 Task: Find the maximum and minimum elements in an array using a JavaScript function.
Action: Mouse moved to (59, 6)
Screenshot: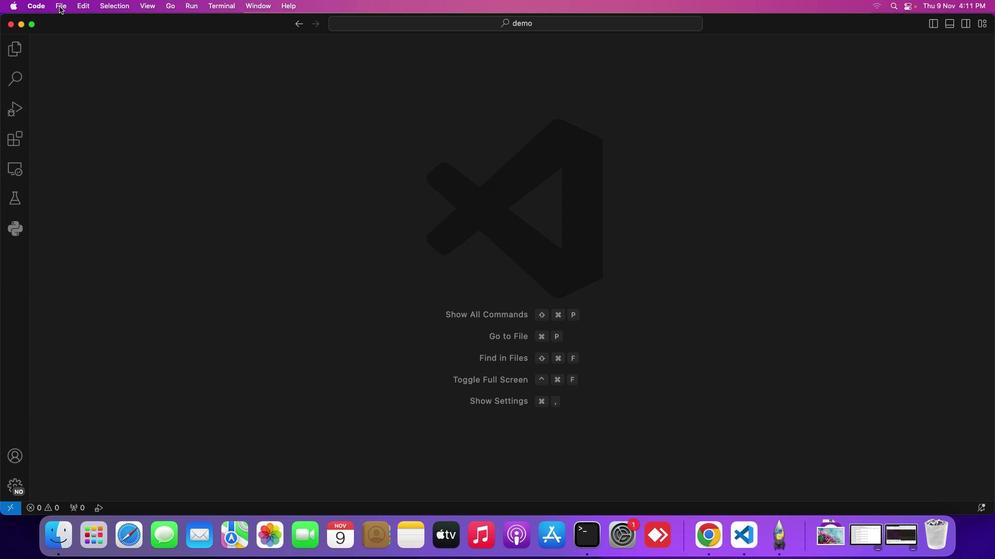 
Action: Mouse pressed left at (59, 6)
Screenshot: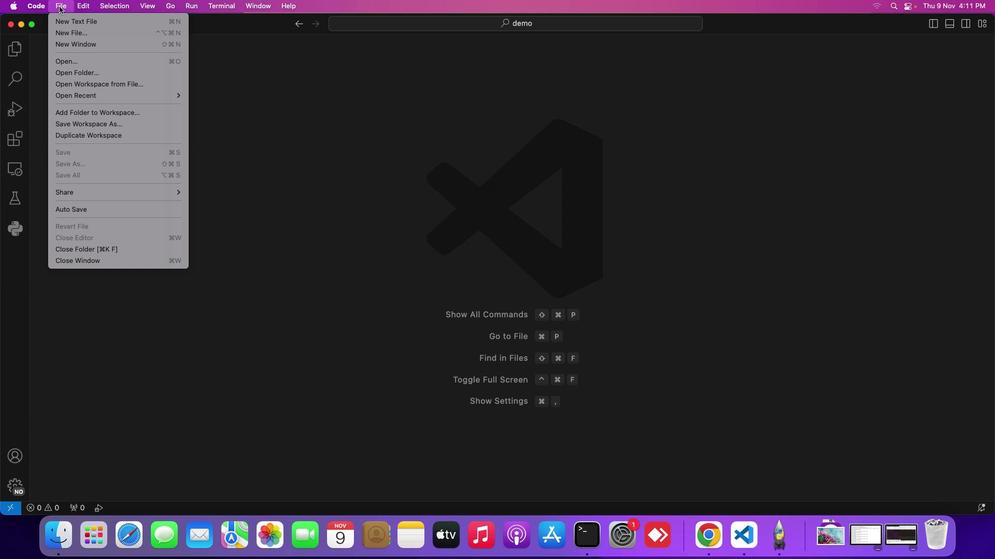 
Action: Mouse moved to (70, 18)
Screenshot: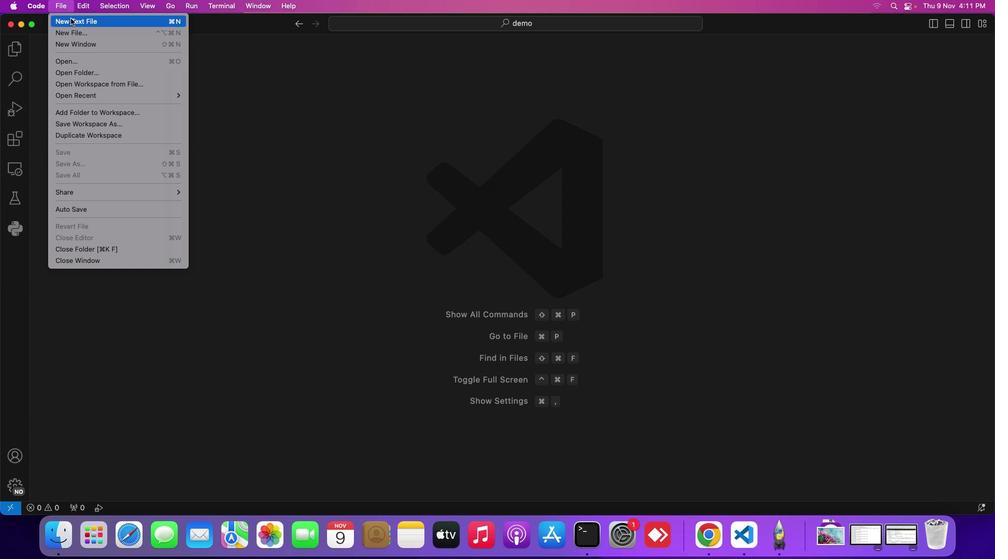 
Action: Mouse pressed left at (70, 18)
Screenshot: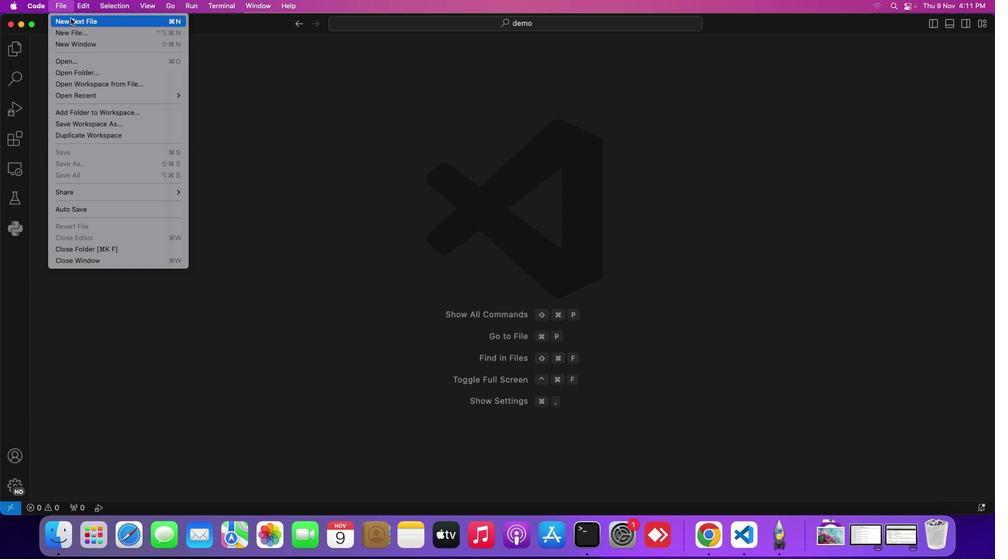 
Action: Mouse moved to (368, 175)
Screenshot: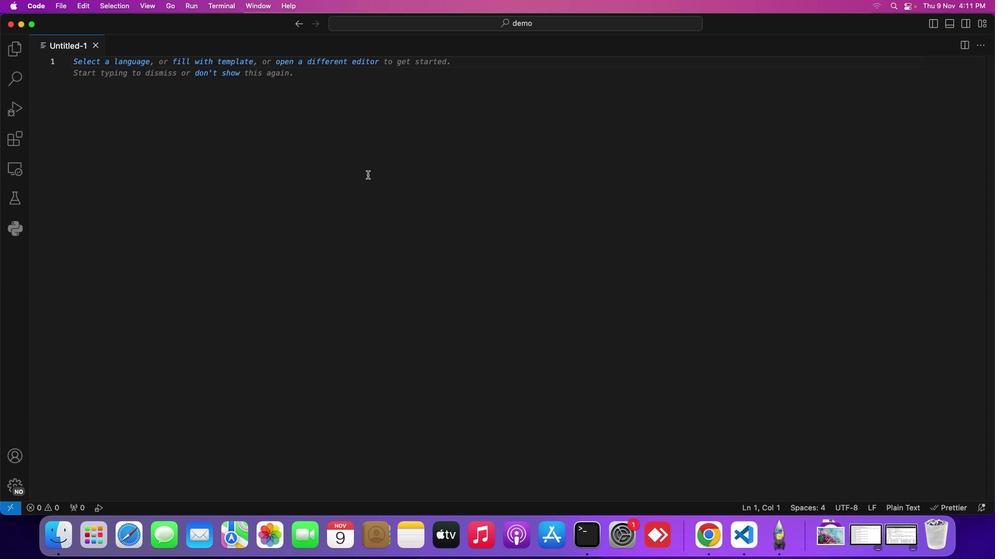 
Action: Key pressed Key.cmd
Screenshot: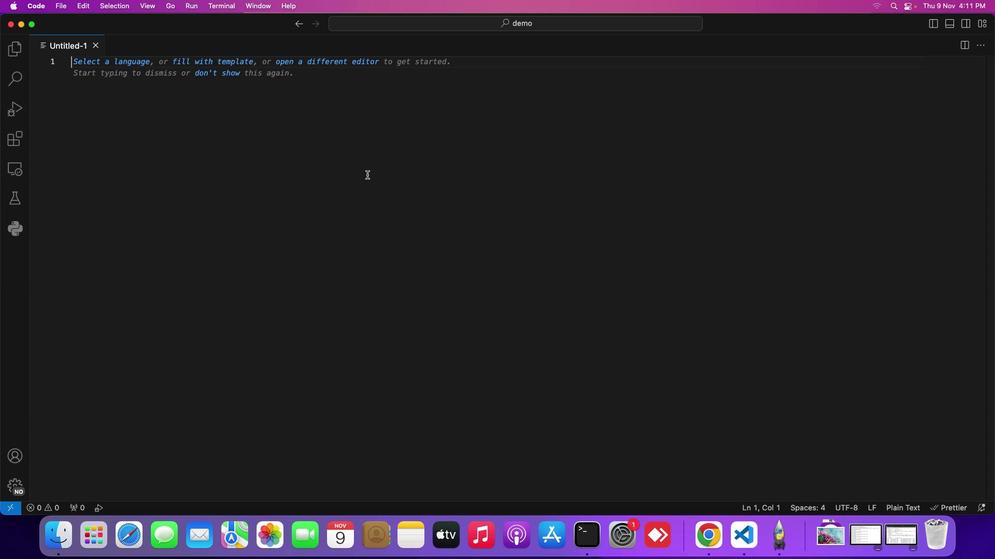 
Action: Mouse moved to (367, 175)
Screenshot: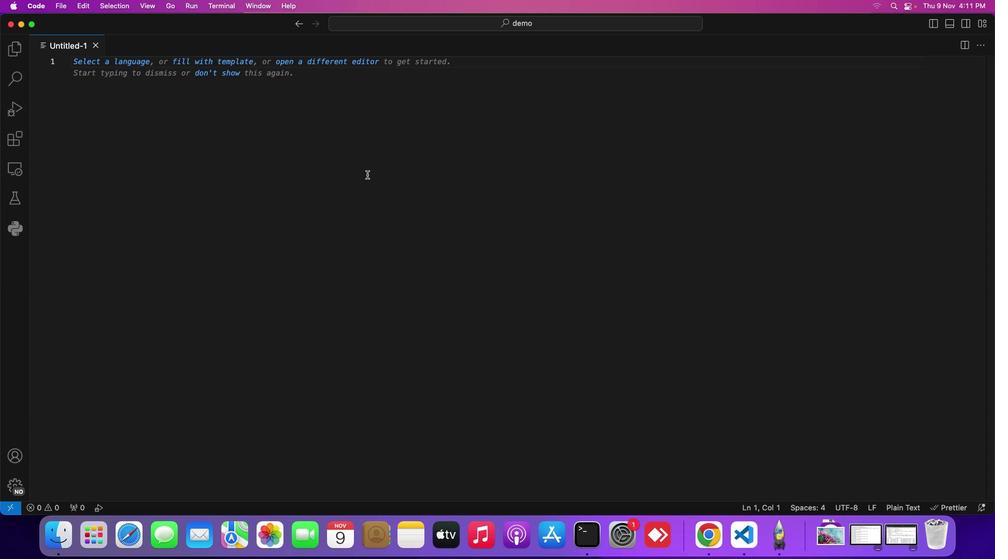 
Action: Key pressed 's'
Screenshot: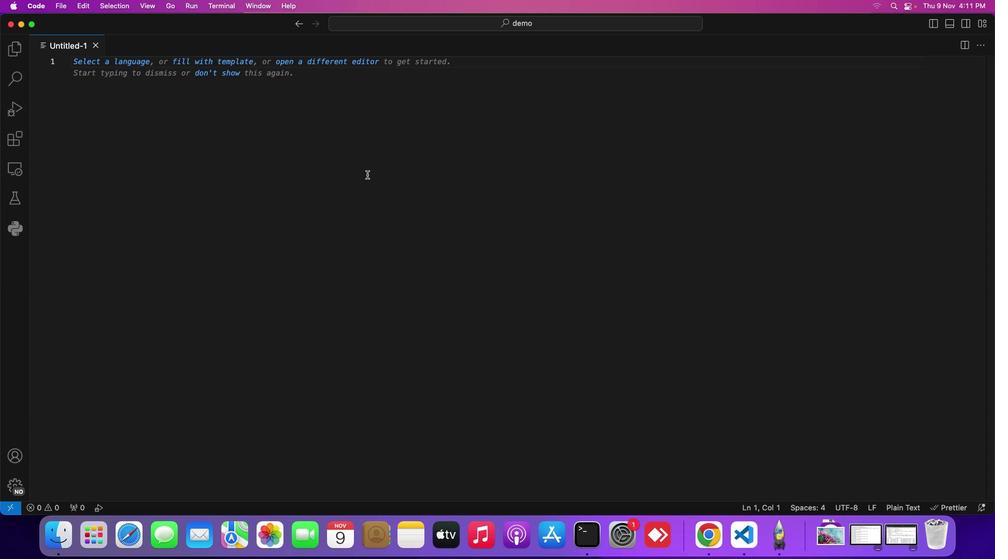 
Action: Mouse moved to (509, 217)
Screenshot: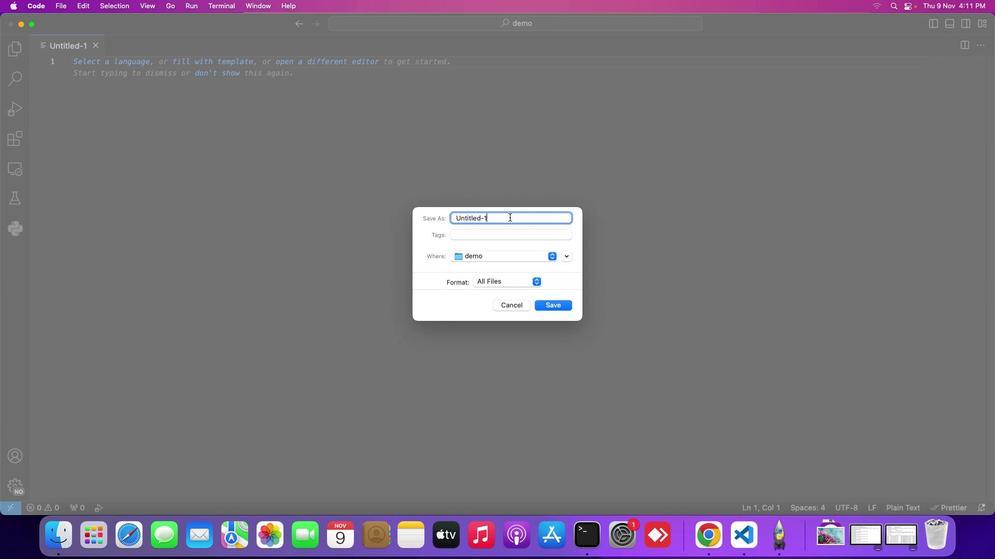 
Action: Mouse pressed left at (509, 217)
Screenshot: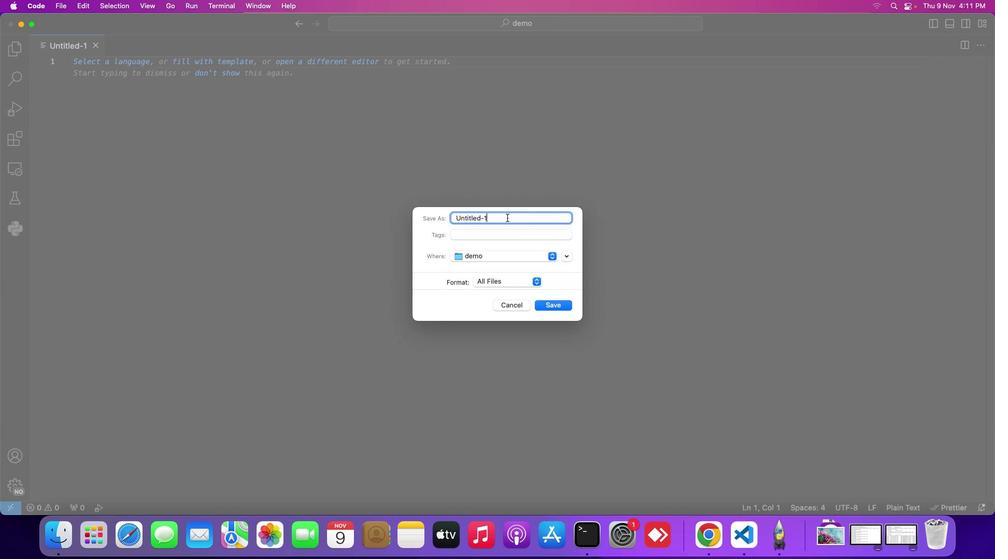 
Action: Mouse moved to (493, 223)
Screenshot: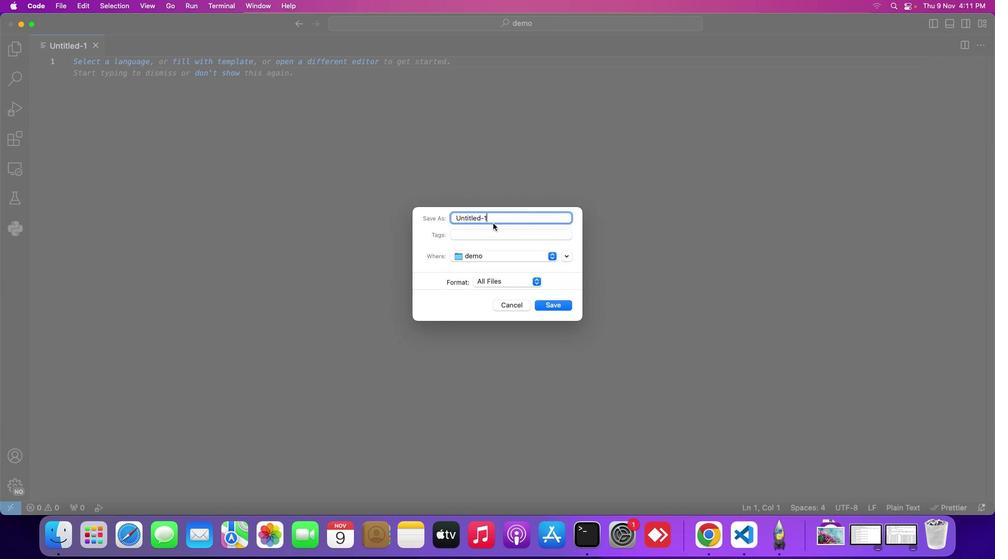 
Action: Key pressed Key.backspaceKey.backspaceKey.backspaceKey.backspaceKey.backspaceKey.backspaceKey.backspaceKey.backspaceKey.backspaceKey.backspaceKey.shift_r'M''a''x'Key.shift_r'M''i''n''.''j''s'Key.enter'/''/'Key.space'f''u'Key.backspaceKey.backspace'f'Key.backspaceKey.shift_r'F''u''n''c''t''i''o''n'Key.space't''o'Key.space'i'Key.backspace'f''i''n''d'Key.space't''h''e'Key.space'm''i''n''i''m''u''m'Key.space'a''n''d'Key.space'm''x'Key.backspace'a''x''i''m''u''m'Key.space'e''l''e''m''e''n''t''s'Key.space'i''n'Key.space'a''n'Key.space'a''r''r''a''y'Key.enter'f''u''n''c''t''i''o''n'Key.space'f''i''n''d'Key.shift_rKey.shift_rKey.shift_r'M''i''n'Key.shift_r'M''a''x'Key.shift_r'(''a''r''r'Key.rightKey.spaceKey.shift_r'{'Key.enter'/''/'Key.spaceKey.shift_r'C''h''e''c''k'Key.space'i''f'Key.space't''h''e'Key.space'a''r''r''a''y'Key.space'i''s'Key.space'e''m''p''t''y'Key.enter'i''f'Key.spaceKey.shift_r'(''a''r''r''.'Key.spaceKey.backspace'l''e''n''f''t'Key.backspaceKey.backspace'g''t''h'Key.space'=''='Key.space'0'Key.rightKey.shift_rKey.shift_r'{'Key.backspaceKey.spaceKey.shift_r'{'Key.enter'r''e''t''u''r''n'Key.spaceKey.shift_r'"'Key.shift_r'A''r''r''a''y'Key.space'i''s'Key.space'e''m''p''t''y'Key.right';'Key.downKey.enterKey.enter'/''/'Key.spaceKey.shift_r'I''n''i'Key.backspaceKey.backspace'n''i''t''i''a''l''i''z''e'Key.space'v''a''r''i''a''b''l''e'Key.spaceKey.backspace's'Key.space't''o'Key.space's''t''o''r''e'Key.space't''h''e'Key.space'm''a''x'Key.backspaceKey.backspace'i''n''i''m''u''m'Key.space'a''n''d'Key.space'm''a''x''i''m''u''m'Key.space'v''a''l''u''e''s'Key.enter'l''e''t'Key.space'm''i''n'Key.space'='Key.space'a''r''r''r'Key.backspace']'Key.backspace'[''0'Key.right';'Key.enter'l''e''t'Key.space'm''a''x'Key.space'='Key.space'a''r''r''[''0'Key.right';'Key.enterKey.enter'/''/'Key.spaceKey.shift_r'I''t''e''r''a''t''e'Key.space't''h''r''o''u''g''t''h'Key.space't''h''e'Key.space'a''r''r''a''y'Key.space's''t''a''r''t''i''n''g'Key.space'f''r''o''m'Key.space't''h''e'Key.space's''e''c''o''r'Key.backspace'n''d'Key.space'e''l''e''m''e''n''t'Key.enter'f''o''r'Key.spaceKey.shift_r'(''l''e''t'Key.space'i'Key.space'='Key.space'1'';'Key.space'i'Key.shift_r'<'Key.space'a'Key.backspaceKey.leftKey.leftKey.spaceKey.rightKey.space'a''r''r''.''l''e''n'Key.enter';'Key.space'i'Key.shift_r'+''+'Key.rightKey.rightKey.leftKey.backspaceKey.rightKey.spaceKey.shift_r'{'Key.enter'/''/'Key.space'i''f'Key.space't''h''e'Key.space'c''u''r''r''e''n''t'Key.space'e''l''e''m''e''n''t'Key.space'i'Key.spaceKey.backspace's'Key.space's''m''a''l''l''e''r'Key.space't''h''a''n'Key.space't''h''e'Key.space'c''u''r''r''e''n''t'Key.space'm''i''n'','Key.space'u''p''d''a''t''e'Key.space'm''i''n'Key.enter'i''f'Key.spaceKey.shift_r'(''a''r''r''[''i'Key.rightKey.spaceKey.shift_r'<'Key.space'm''i''n'Key.rightKey.spaceKey.shift_r'{'Key.enter'm''i''n'Key.space'='Key.space'a''r''r''[''i'Key.right';'Key.downKey.enter'/''/'Key.spaceKey.shift_r'I''f'Key.space't''h''e'Key.space'c''u''r''r''e''n''t'Key.space'e''l''e''m''e''n''t'Key.space'i''s'Key.space'l''a''r''g''e''r'Key.space't''h''e'Key.backspace'a''n'Key.space't''h''e'Key.space'c''u''r''r''e''n''t'Key.space'm''a''x'','Key.space'u''p''d''a''t''e'Key.space'm''a''x'Key.enter'e''l''s''e'Key.space'i''f'Key.spaceKey.shift_r'(''a''r''r''[''i'Key.rightKey.shift_r'>'Key.backspaceKey.spaceKey.shift_r'>'Key.space'm''a''x'Key.rightKey.rightKey.upKey.rightKey.rightKey.rightKey.rightKey.rightKey.rightKey.rightKey.rightKey.rightKey.rightKey.rightKey.rightKey.rightKey.rightKey.rightKey.rightKey.rightKey.rightKey.rightKey.rightKey.rightKey.rightKey.rightKey.rightKey.rightKey.rightKey.rightKey.rightKey.rightKey.rightKey.spaceKey.shift_r'{'Key.enter'm''a''x'Key.space'='Key.space'a''r''r''[''i'Key.right';'Key.downKey.downKey.enterKey.enter'/''/'Key.space'r''e''u''t'Key.backspaceKey.backspace't''u''r''n'Key.space'a''n'Key.space'o''b''j''e''c''t'Key.space'w''i''t''h'Key.space't''h''e''m'Key.backspaceKey.space'm''i''n'Key.space'a''b'Key.backspace'b'Key.backspace'n''d'Key.space'm''a''x'Key.space'v''a''k''u''e'Key.backspaceKey.backspaceKey.backspace'l''u''e''s'Key.enter'r''e''t''u''r''n'Key.spaceKey.shift_r'{'Key.space'm''i''n'','Key.space'm''a''x'Key.spaceKey.right';'Key.downKey.enterKey.enter'/''/'Key.spaceKey.shift_r'E''x''a''m''p''l''e'Key.space'u''s''a''g''e'Key.shift_r':'Key.enter'c''o''n''s''t'Key.space'n''u''m''b''e''r''s'Key.space'-'Key.backspace'='Key.space'[''4'','Key.space'3'Key.backspace'2'','Key.space'7'','Key.space'1'','Key.space'2'Key.backspace'9'','Key.space'5'Key.right';'Key.enter'f'Key.backspace'/''/'Key.space'c''a''l''l'Key.space't''h''e'Key.space'f''i''n''d'Key.shift_r'M''a''x'Key.space'f''u''n''c''t''i''o''n'Key.space'w''i''t''h'Key.space't''h''e'Key.space'a''r''r''a''y'Key.space'o''f'Key.space'n''u''m''b''e''r''s'Key.enter'c''o''n''s''t'Key.space'r''e''s''u''t''l'Key.backspaceKey.backspace'l''t'Key.space'='Key.space'f''i''n''d'Key.shift_r'M''i''n'Key.shift_r'M''a''x'Key.shift_r'(''n''u''m''b''e''r''s'Key.right';'Key.enterKey.enter'/''/'Key.space'o''u''t''p''u''t'Key.space't''h''e'Key.space'r''e''s''u''l''t''s'Key.enter'c''o''n''s''o''l''e''.''l''o''g'Key.shift_r'('"'"Key.backspace'`''f'Key.backspaceKey.shift_r'M''i''n''i''m''u''m'Key.shift_r':'Key.spaceKey.shift_r'$'Key.shift_r'{''f'Key.backspace'r''e''s''u''t''l''t'Key.backspaceKey.backspaceKey.backspace'l''t''.''m''i''n'Key.rightKey.rightKey.right';'Key.enter'c''o''n''s''o''l''e''.''l''o''g'Key.shift_r'('"'"Key.backspace'`'Key.shift_r'M''a''x''u'Key.backspace'i''m''u''m'Key.shift_r':'Key.spaceKey.shift_r'$'Key.shift_r'{''r''e''s''u''l''t''.''m''a''x'Key.rightKey.rightKey.right';'
Screenshot: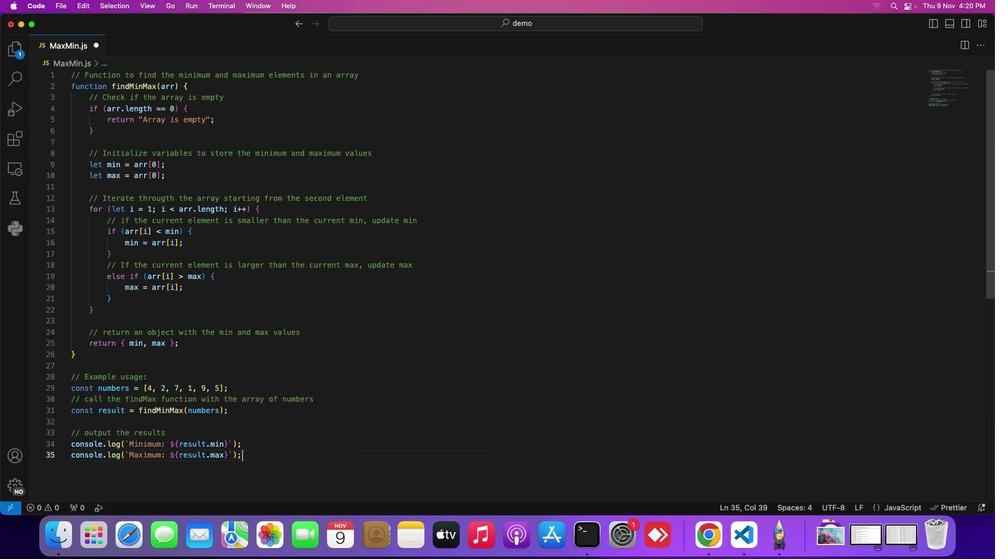 
Action: Mouse moved to (438, 191)
Screenshot: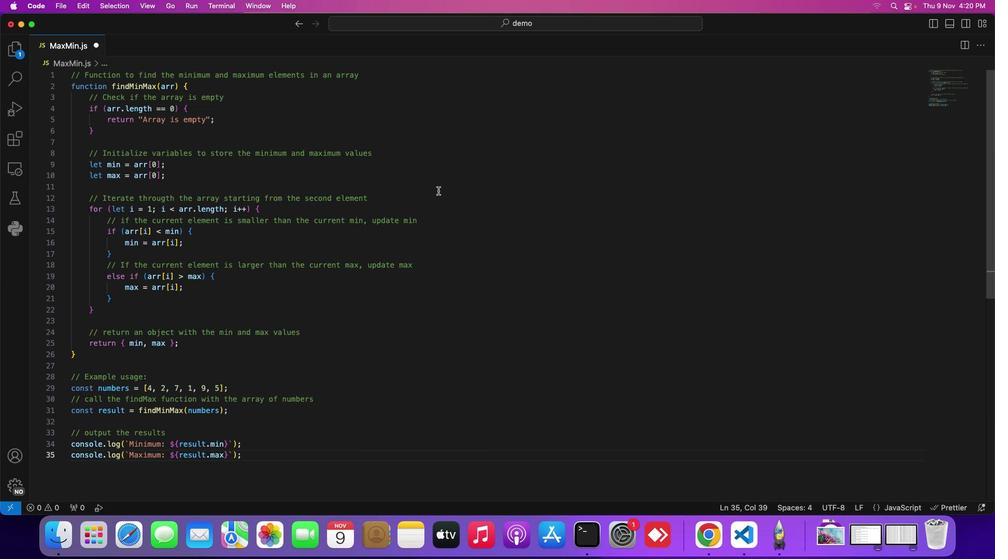 
Action: Key pressed Key.cmd
Screenshot: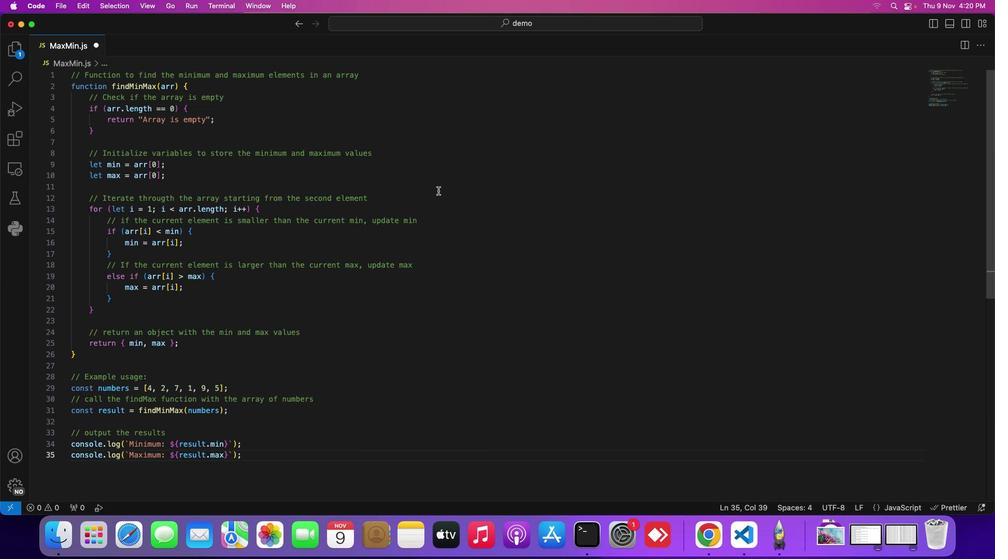 
Action: Mouse moved to (437, 190)
Screenshot: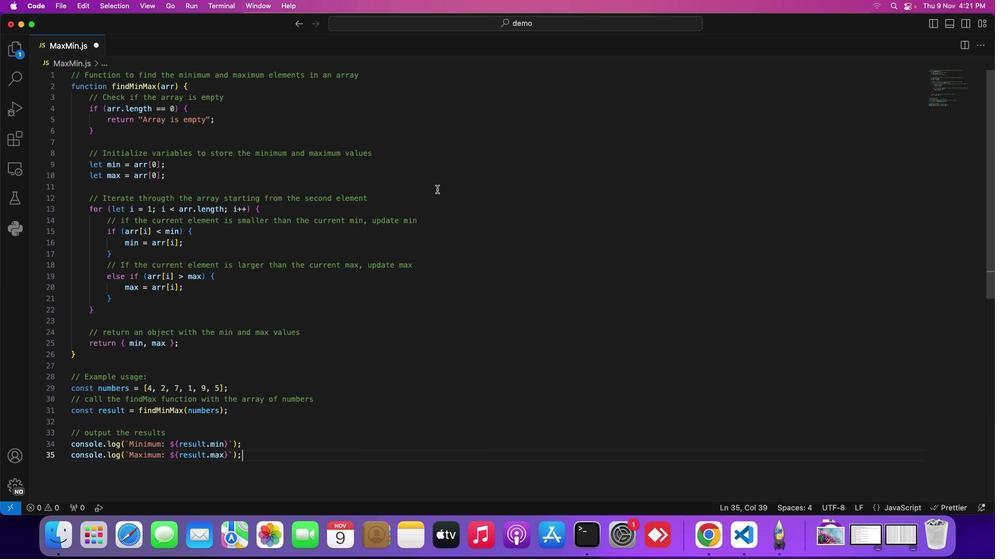 
Action: Key pressed 's'
Screenshot: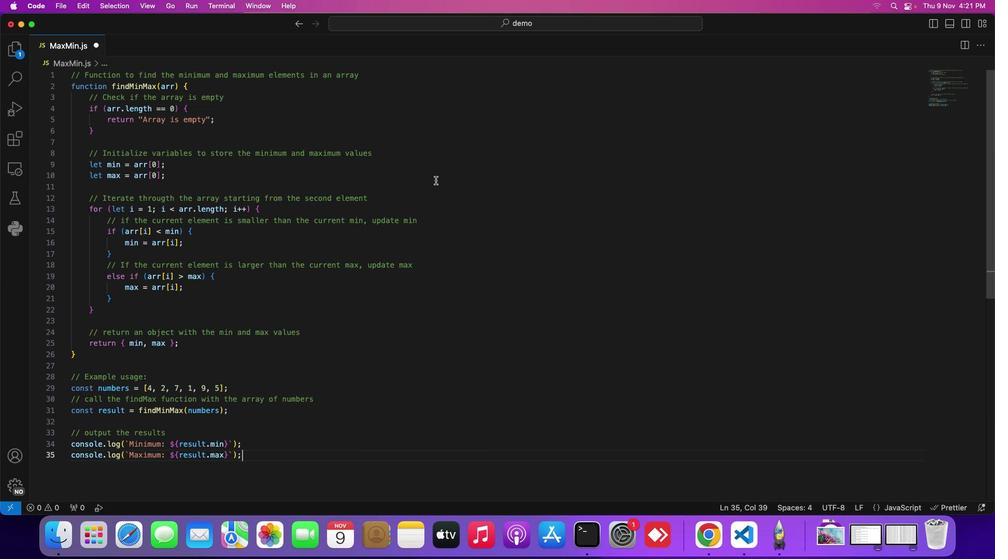 
Action: Mouse moved to (218, 3)
Screenshot: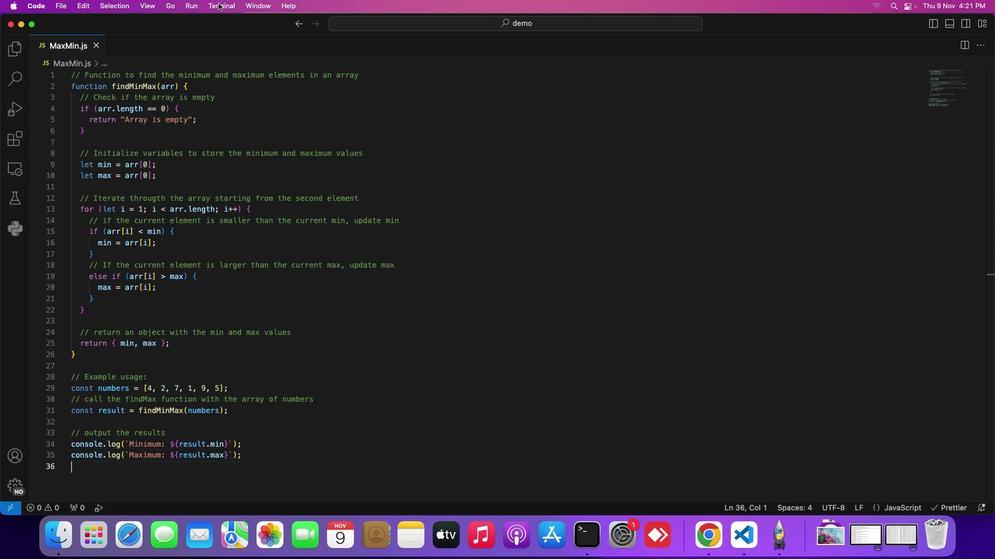 
Action: Mouse pressed left at (218, 3)
Screenshot: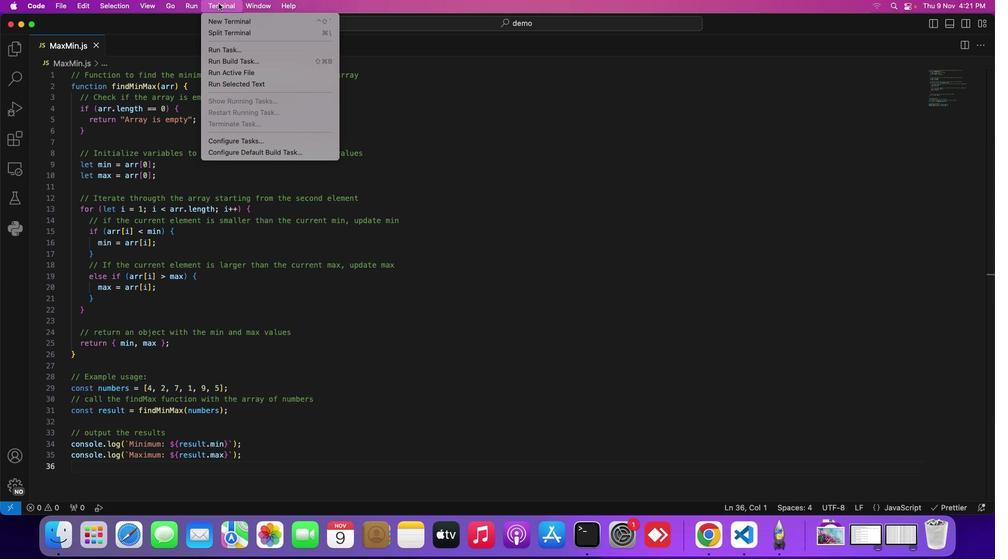
Action: Mouse moved to (261, 22)
Screenshot: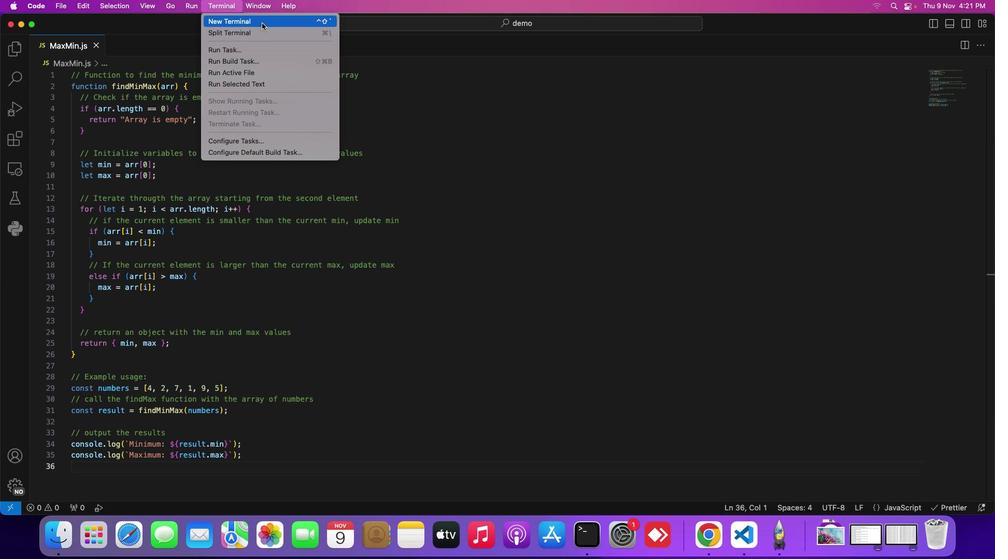 
Action: Mouse pressed left at (261, 22)
Screenshot: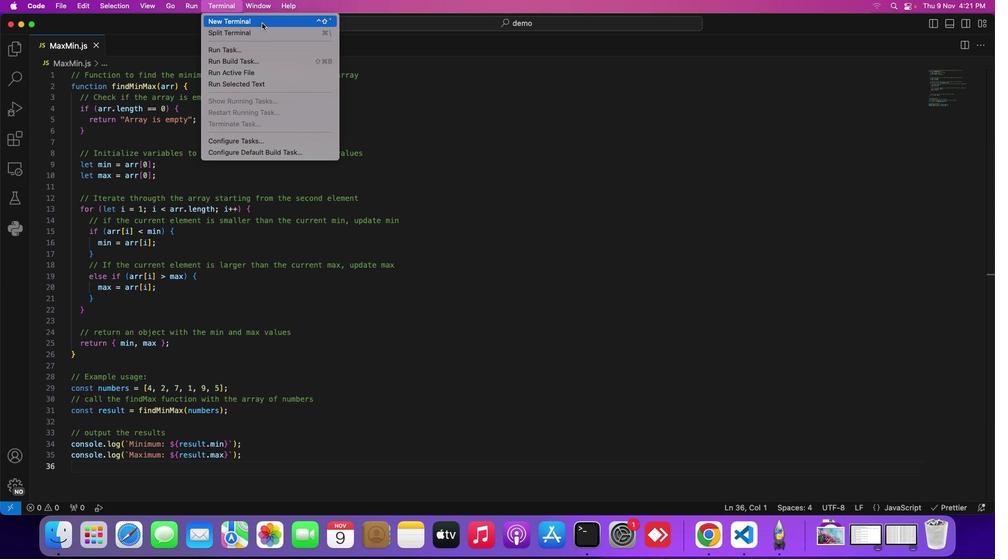 
Action: Mouse moved to (933, 277)
Screenshot: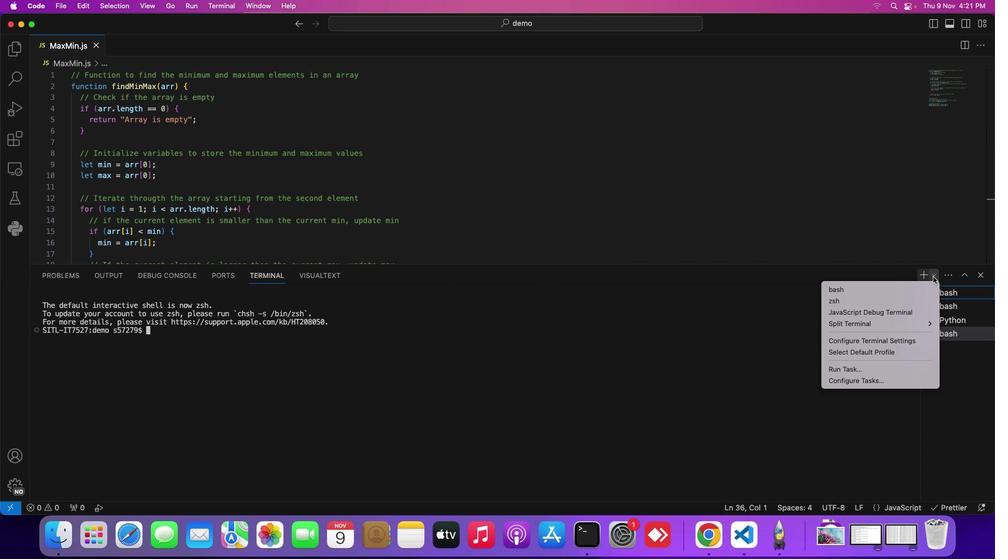 
Action: Mouse pressed left at (933, 277)
Screenshot: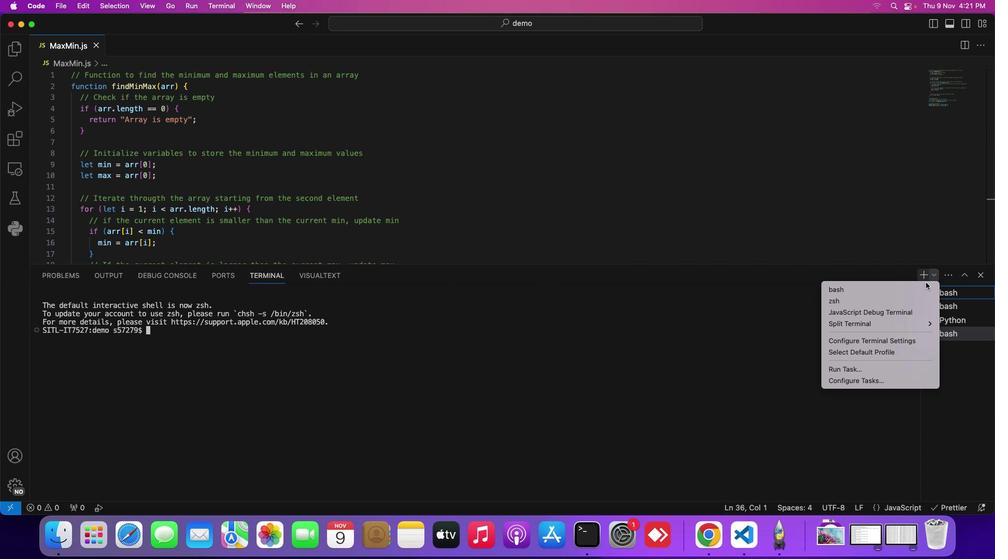 
Action: Mouse moved to (905, 309)
Screenshot: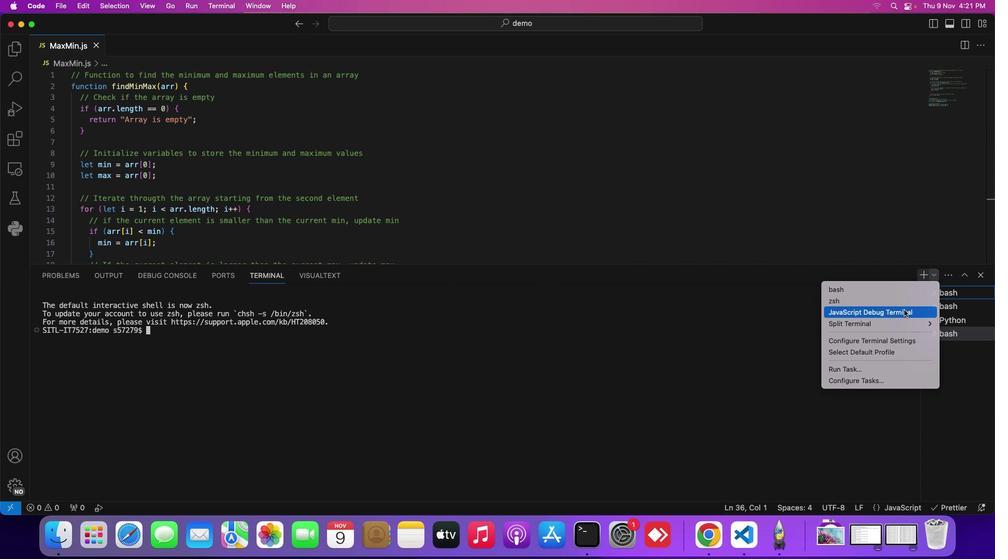 
Action: Mouse pressed left at (905, 309)
Screenshot: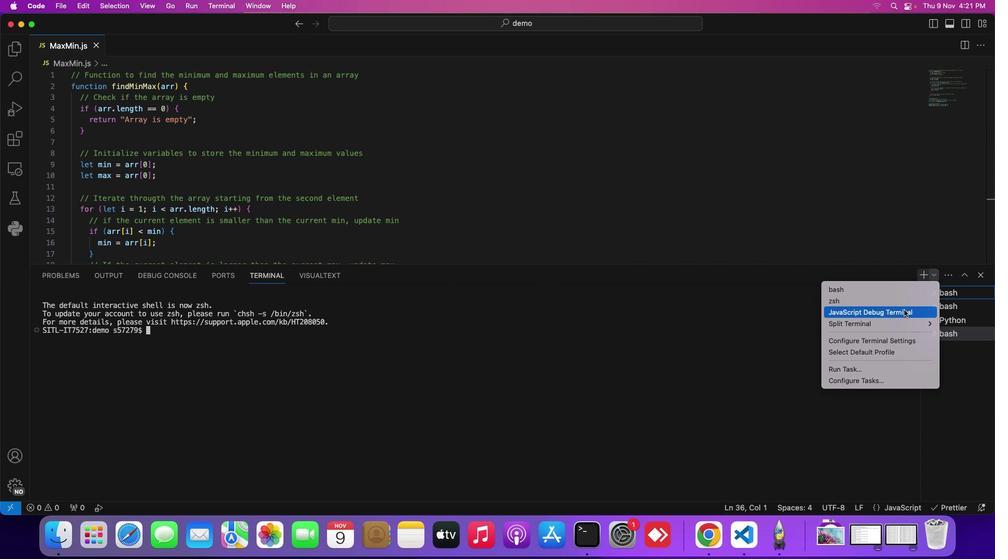 
Action: Mouse moved to (195, 343)
Screenshot: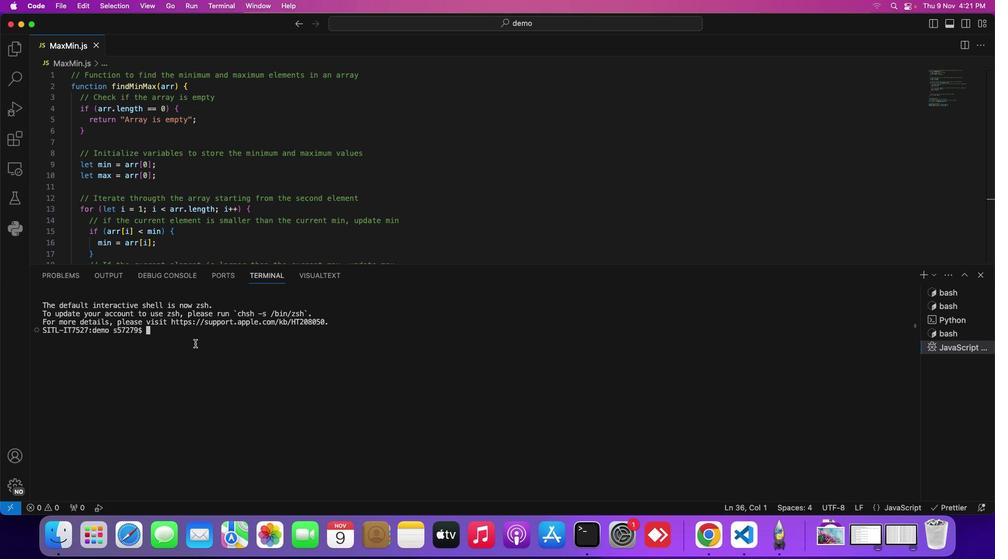 
Action: Mouse pressed left at (195, 343)
Screenshot: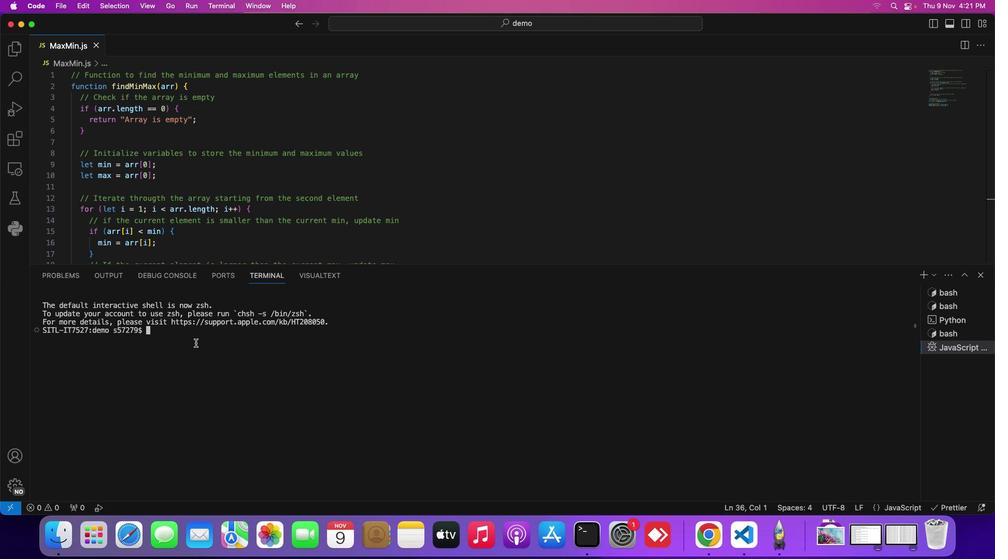 
Action: Mouse moved to (195, 343)
Screenshot: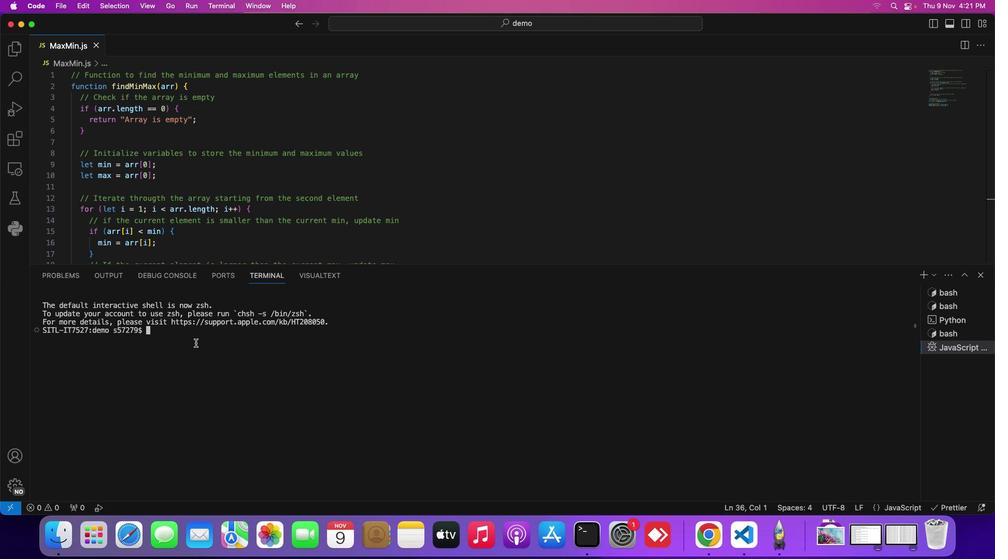 
Action: Key pressed 'f'Key.backspace'n''o''d''e'Key.spaceKey.shift_r'M''a''x'Key.shift_r'M''i''n''.''j''s'Key.enter
Screenshot: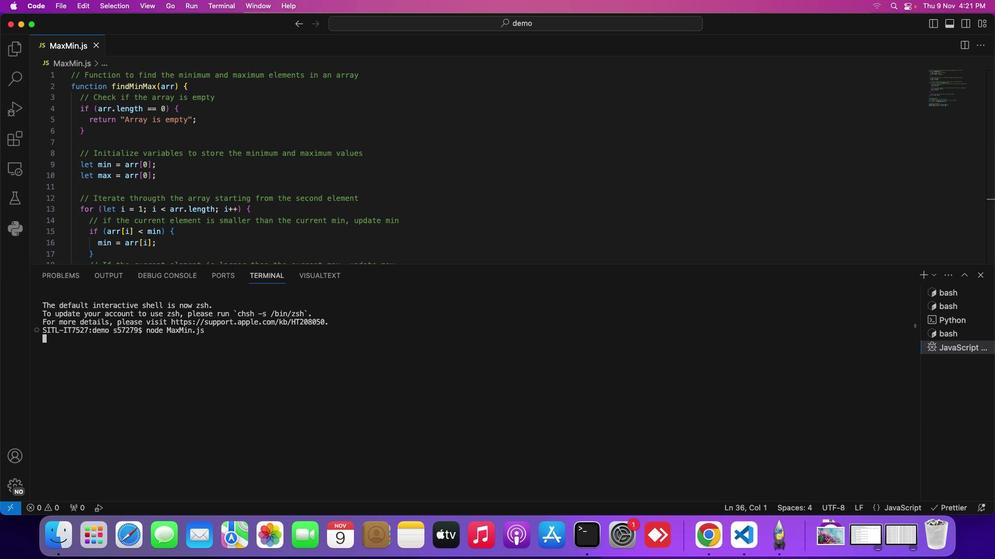
